 Task: Check article "Using custom ticket fields in business rules and views".
Action: Mouse moved to (1332, 124)
Screenshot: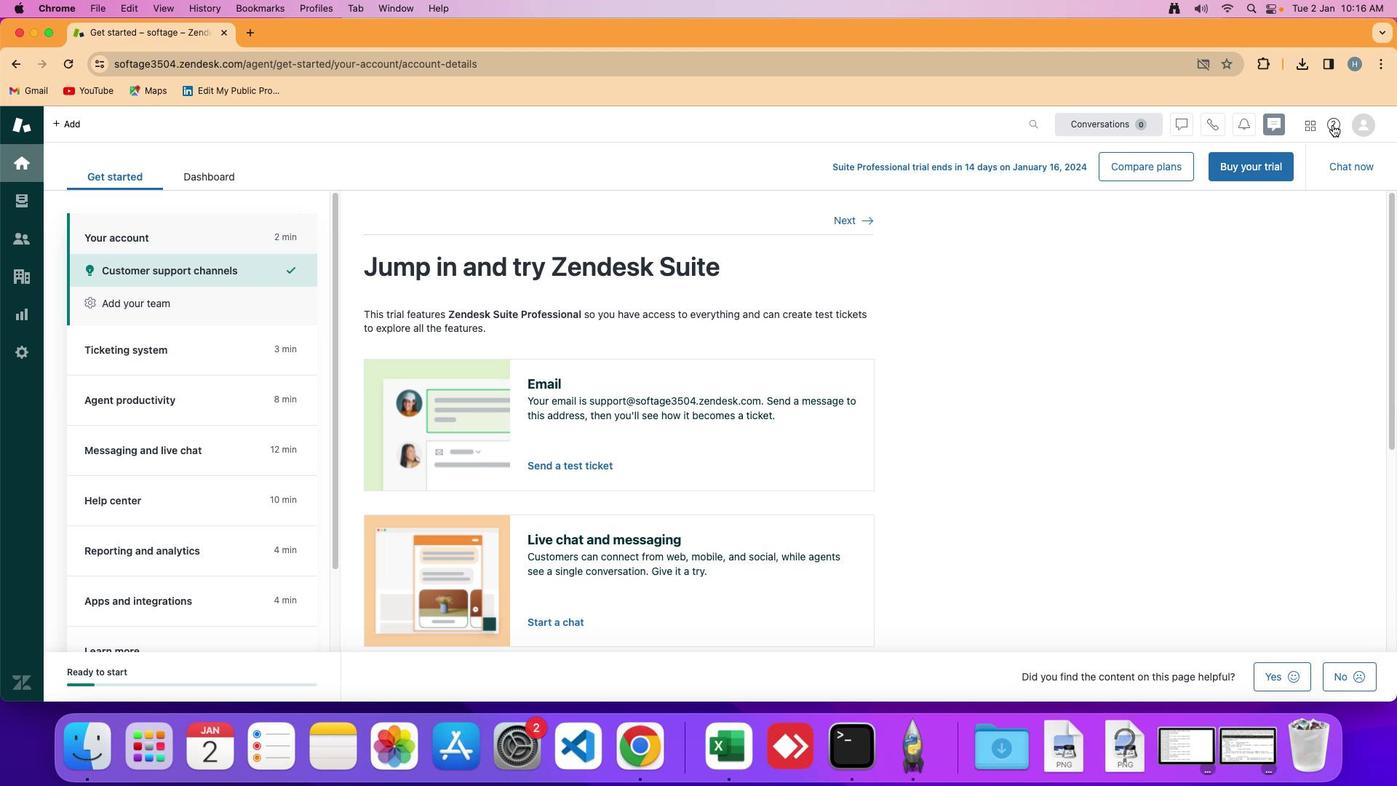 
Action: Mouse pressed left at (1332, 124)
Screenshot: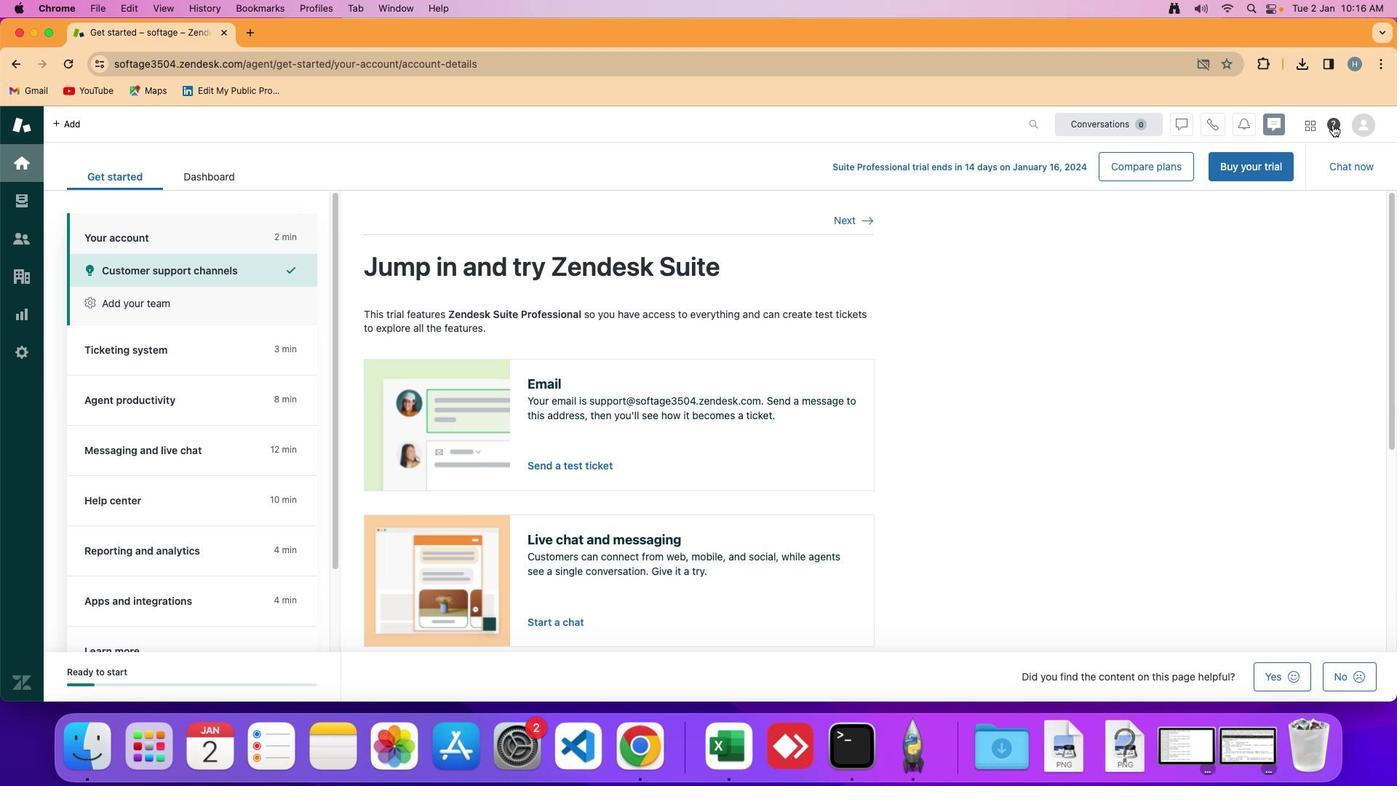 
Action: Mouse moved to (1285, 433)
Screenshot: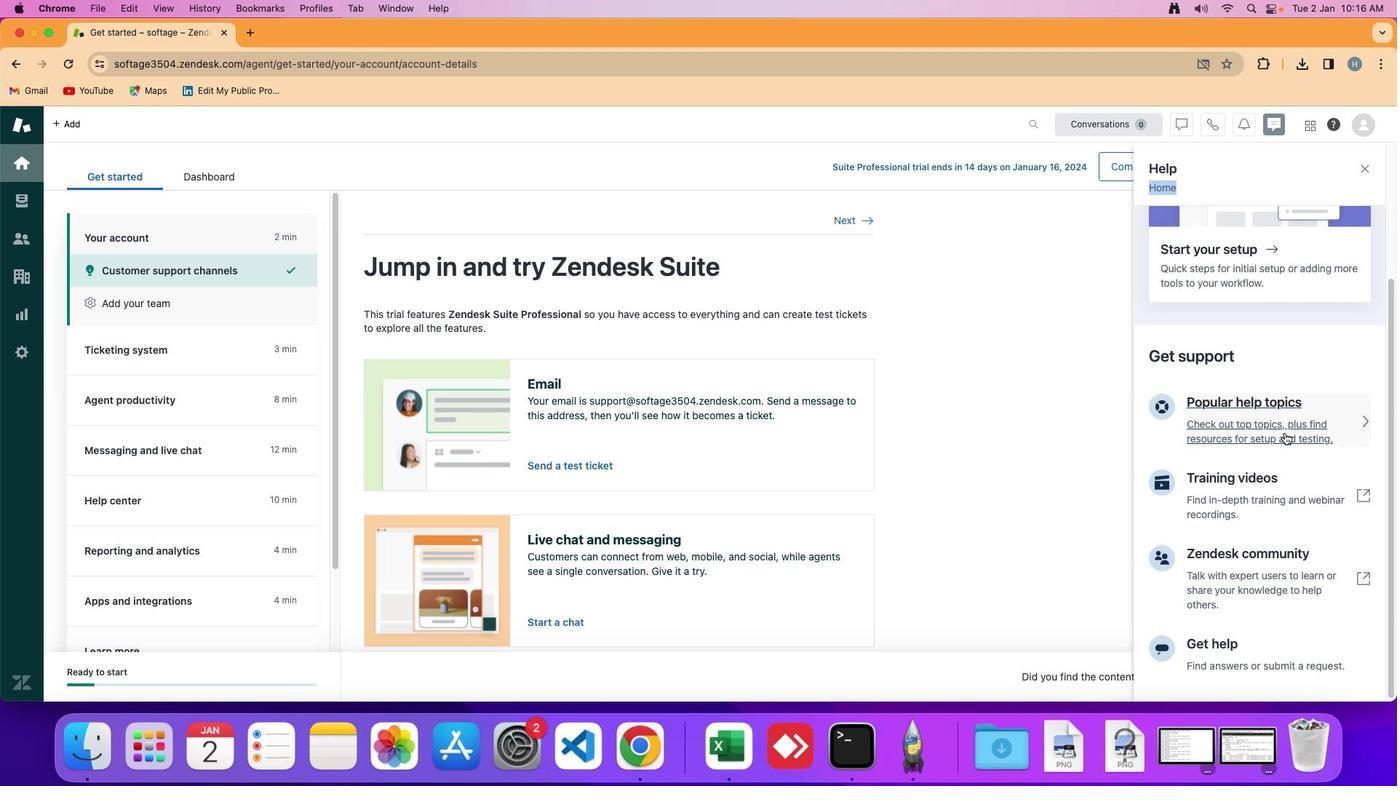 
Action: Mouse pressed left at (1285, 433)
Screenshot: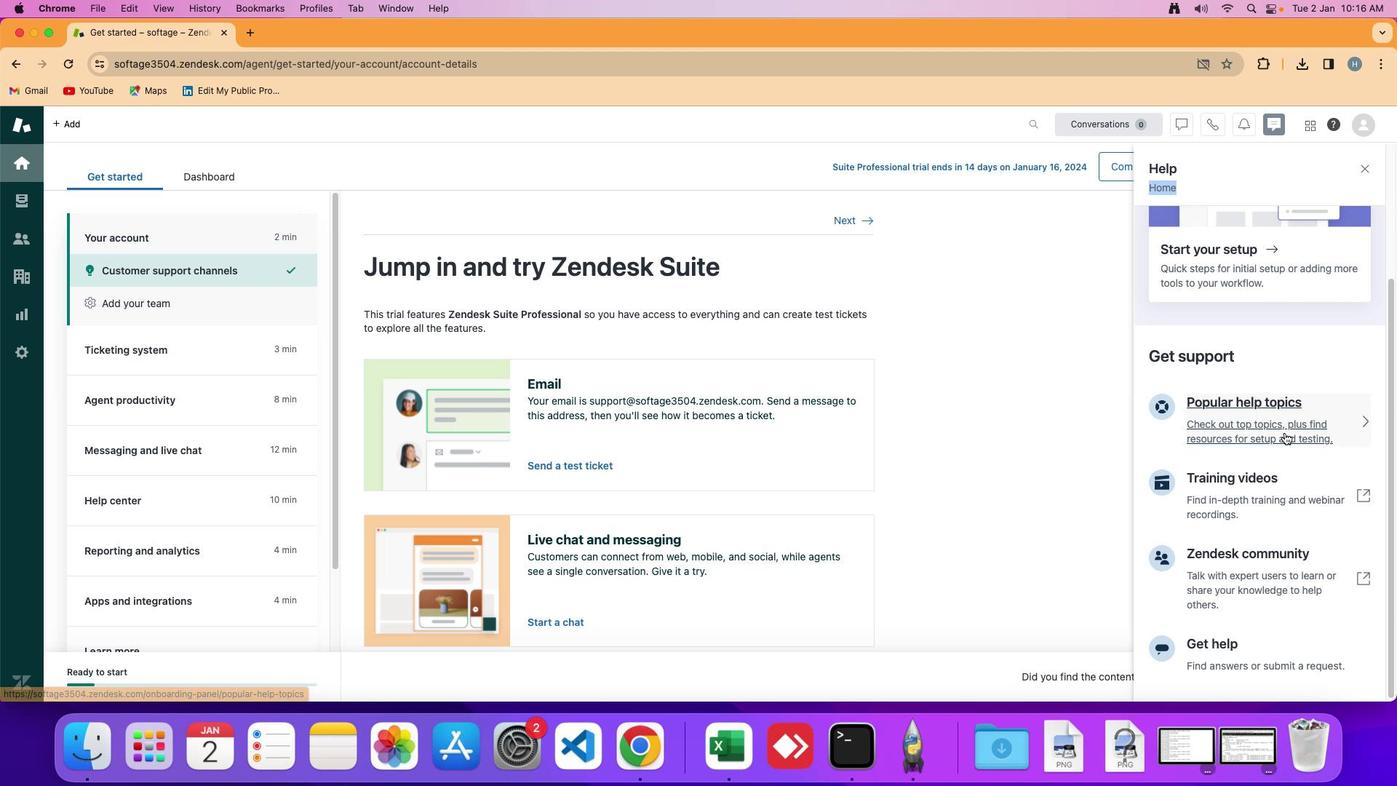 
Action: Mouse moved to (1266, 673)
Screenshot: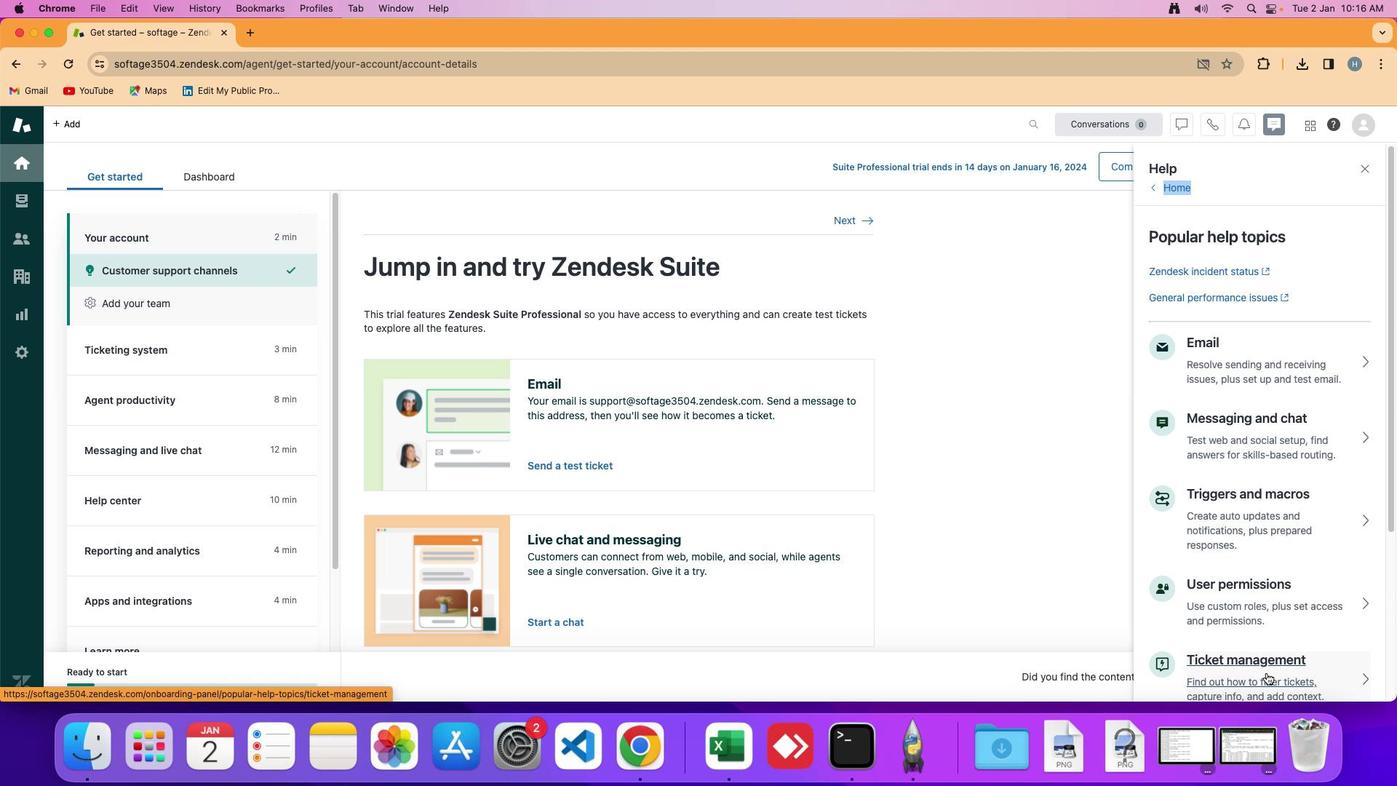 
Action: Mouse pressed left at (1266, 673)
Screenshot: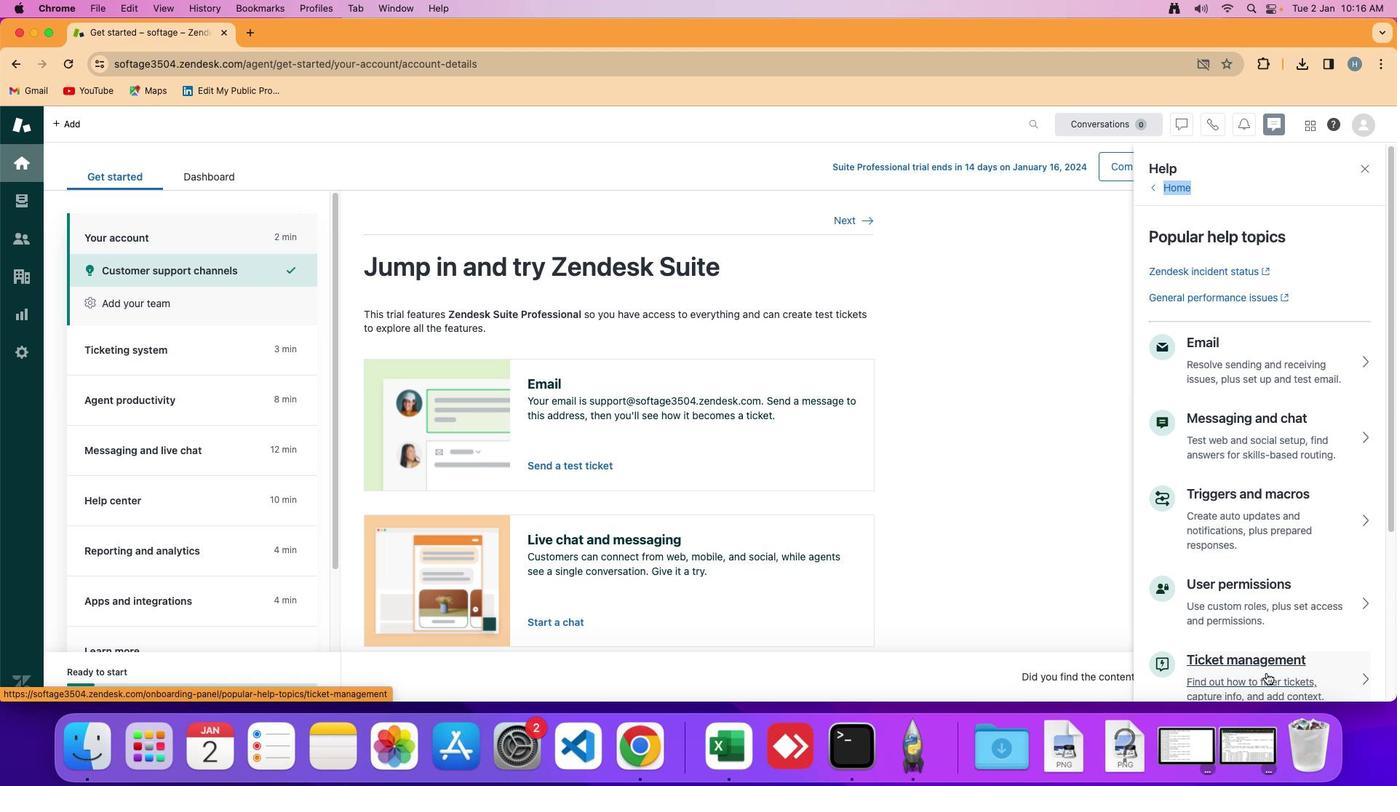 
Action: Mouse moved to (1275, 572)
Screenshot: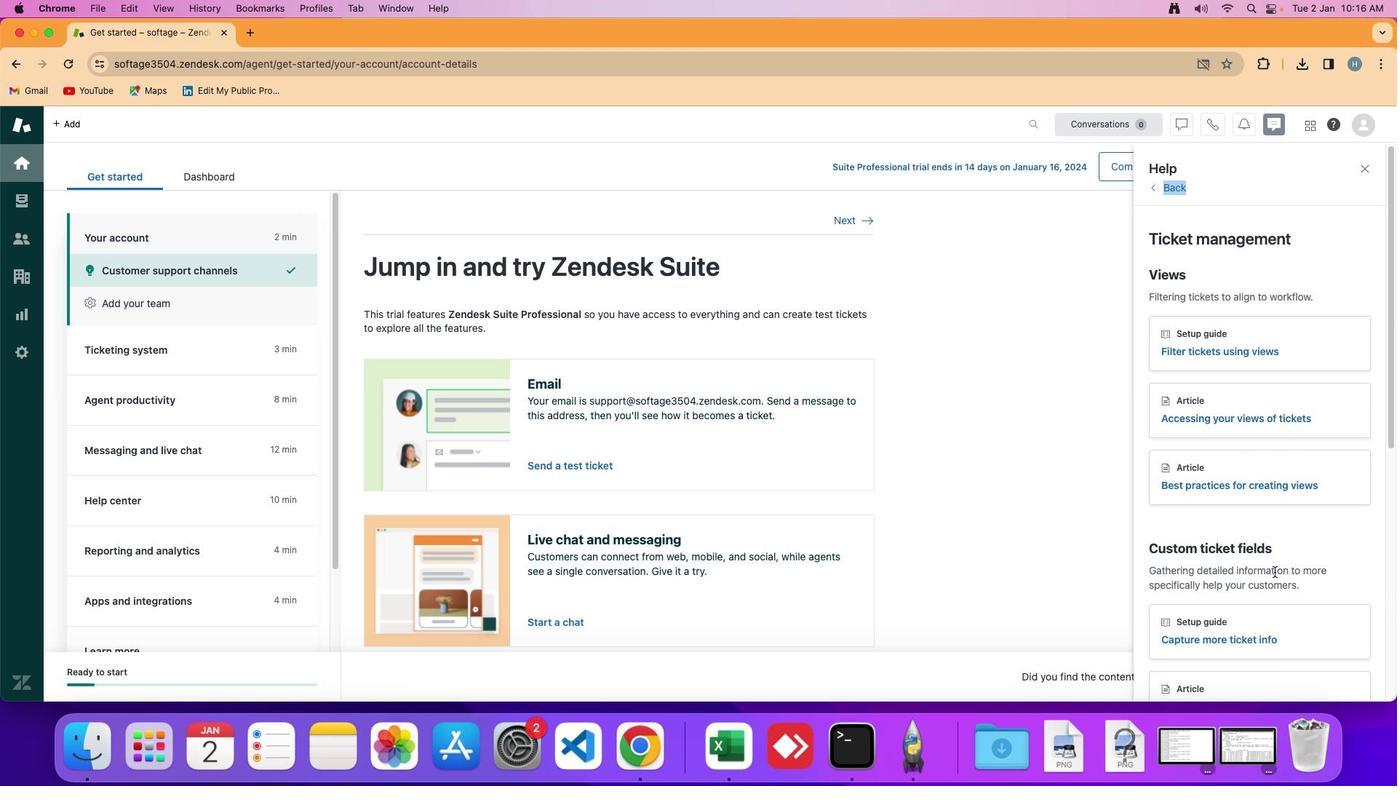 
Action: Mouse scrolled (1275, 572) with delta (0, 0)
Screenshot: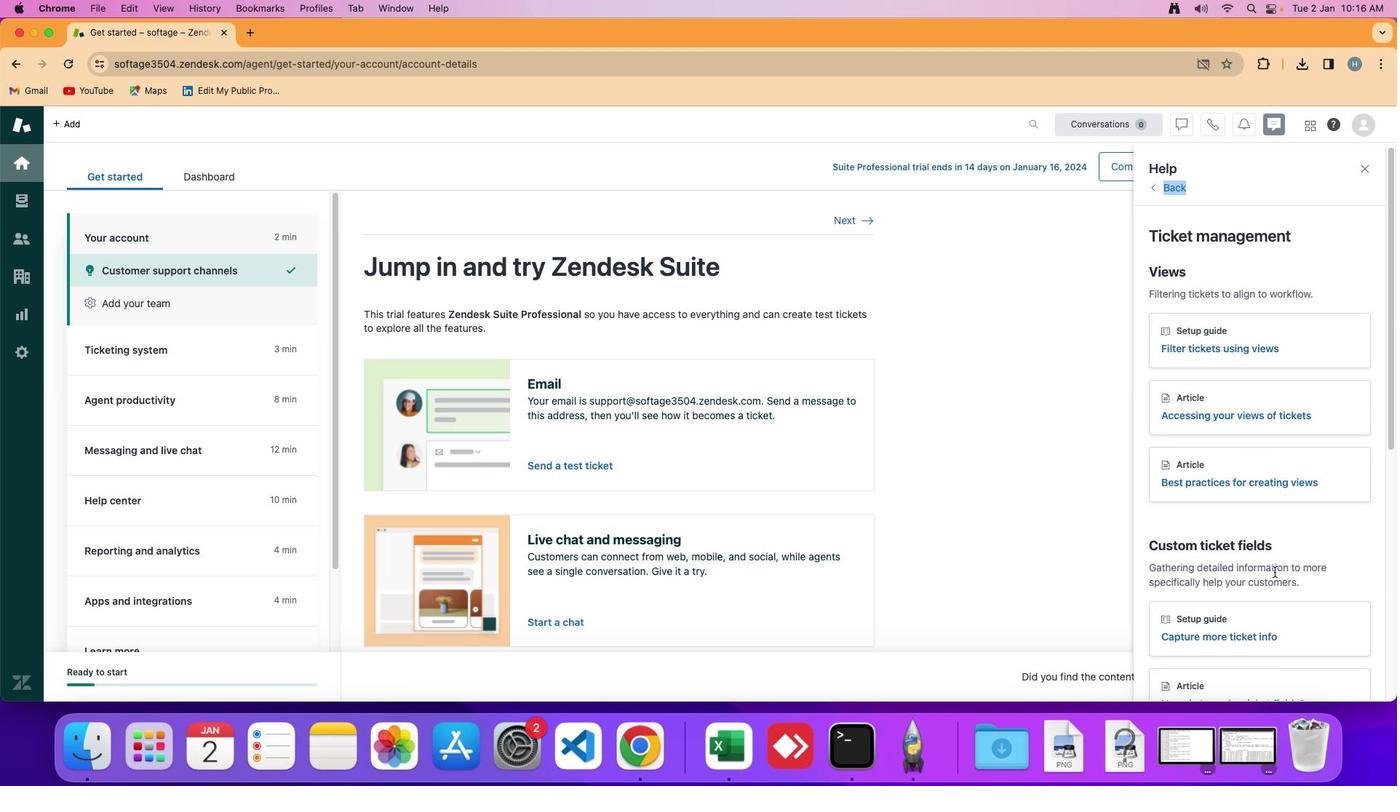 
Action: Mouse scrolled (1275, 572) with delta (0, 0)
Screenshot: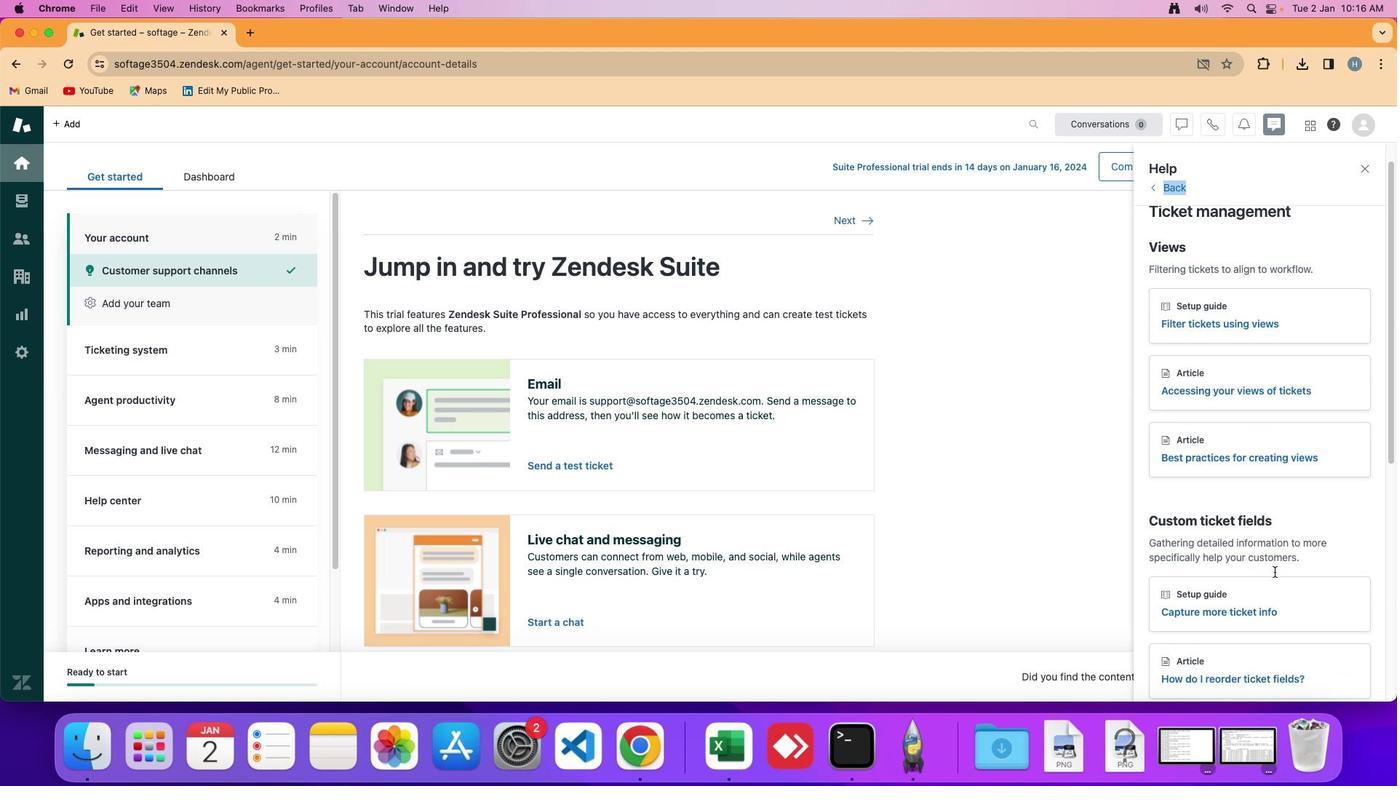 
Action: Mouse scrolled (1275, 572) with delta (0, -1)
Screenshot: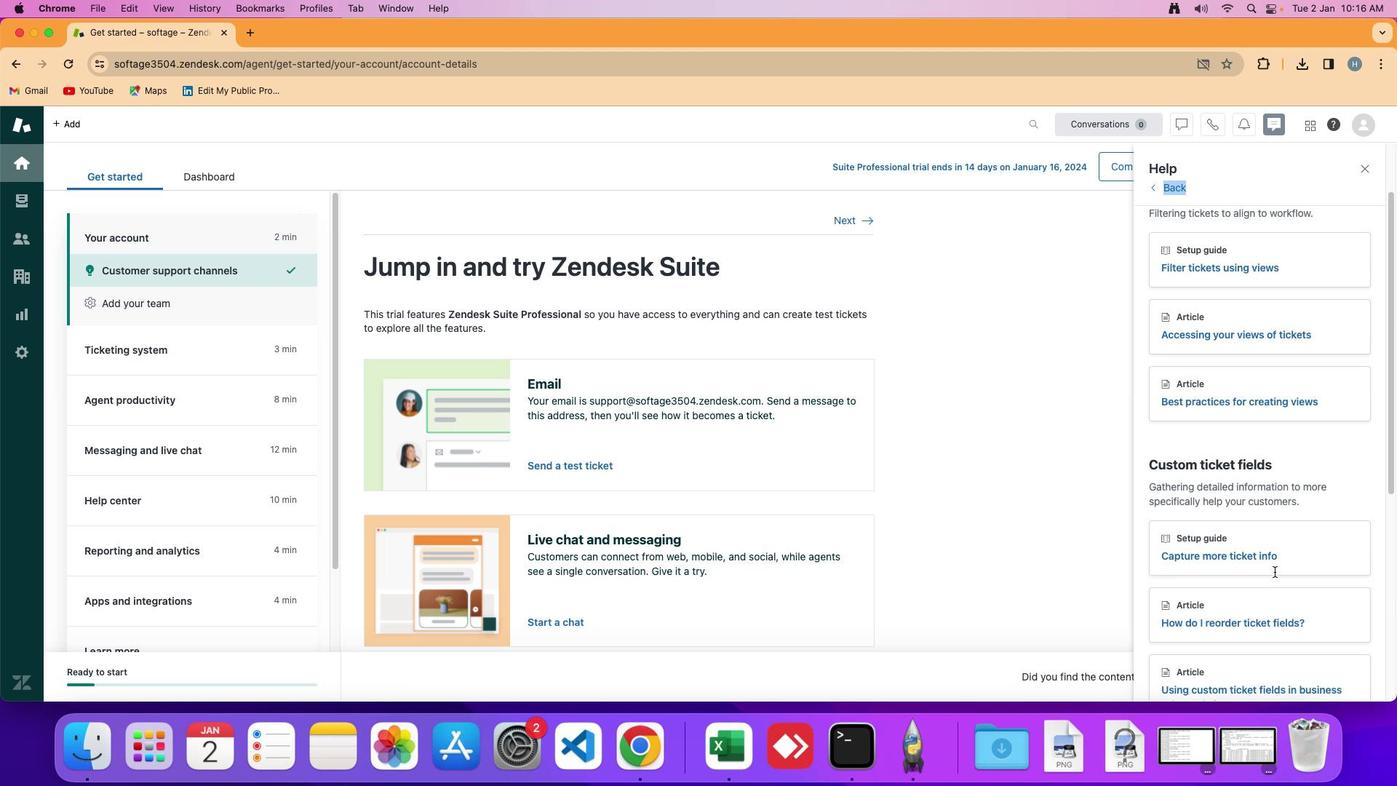 
Action: Mouse scrolled (1275, 572) with delta (0, -2)
Screenshot: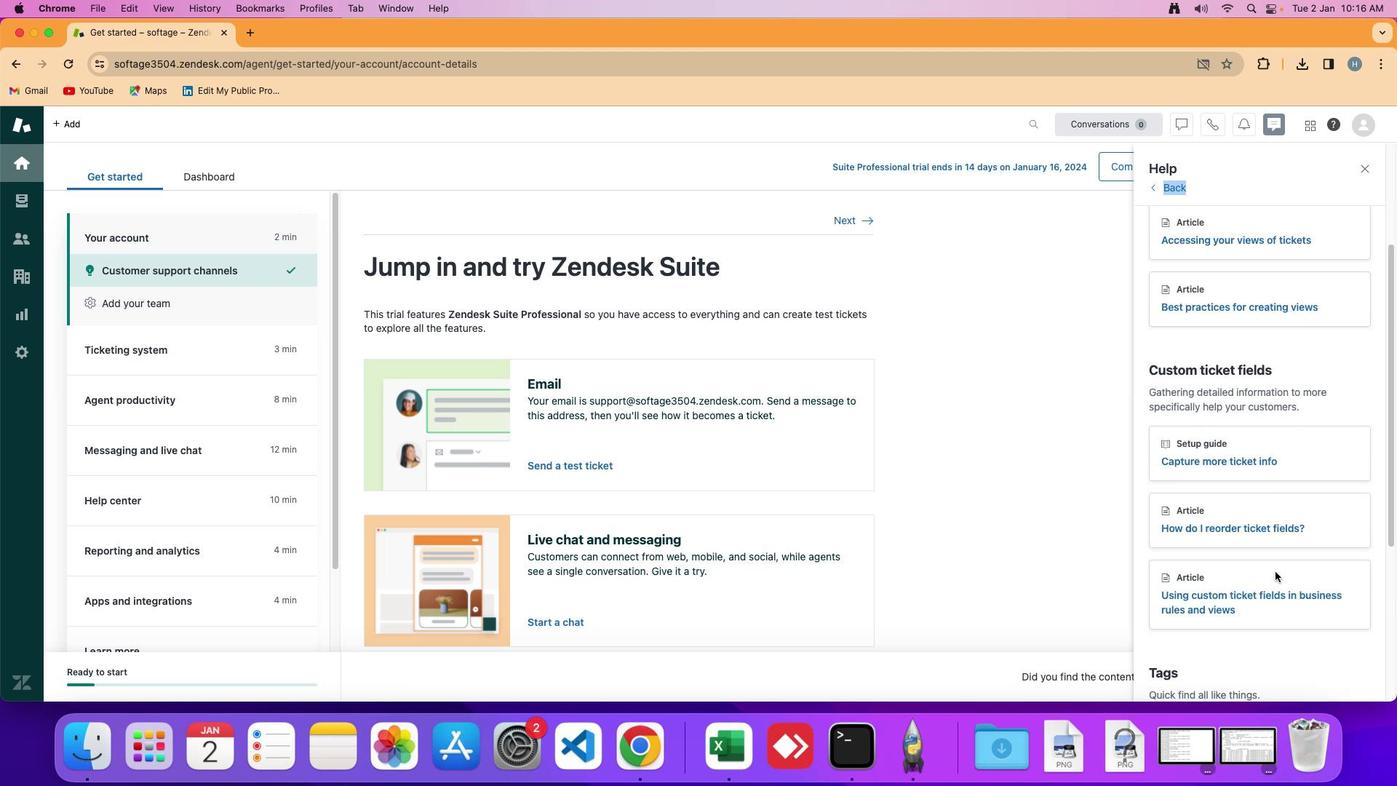 
Action: Mouse moved to (1275, 571)
Screenshot: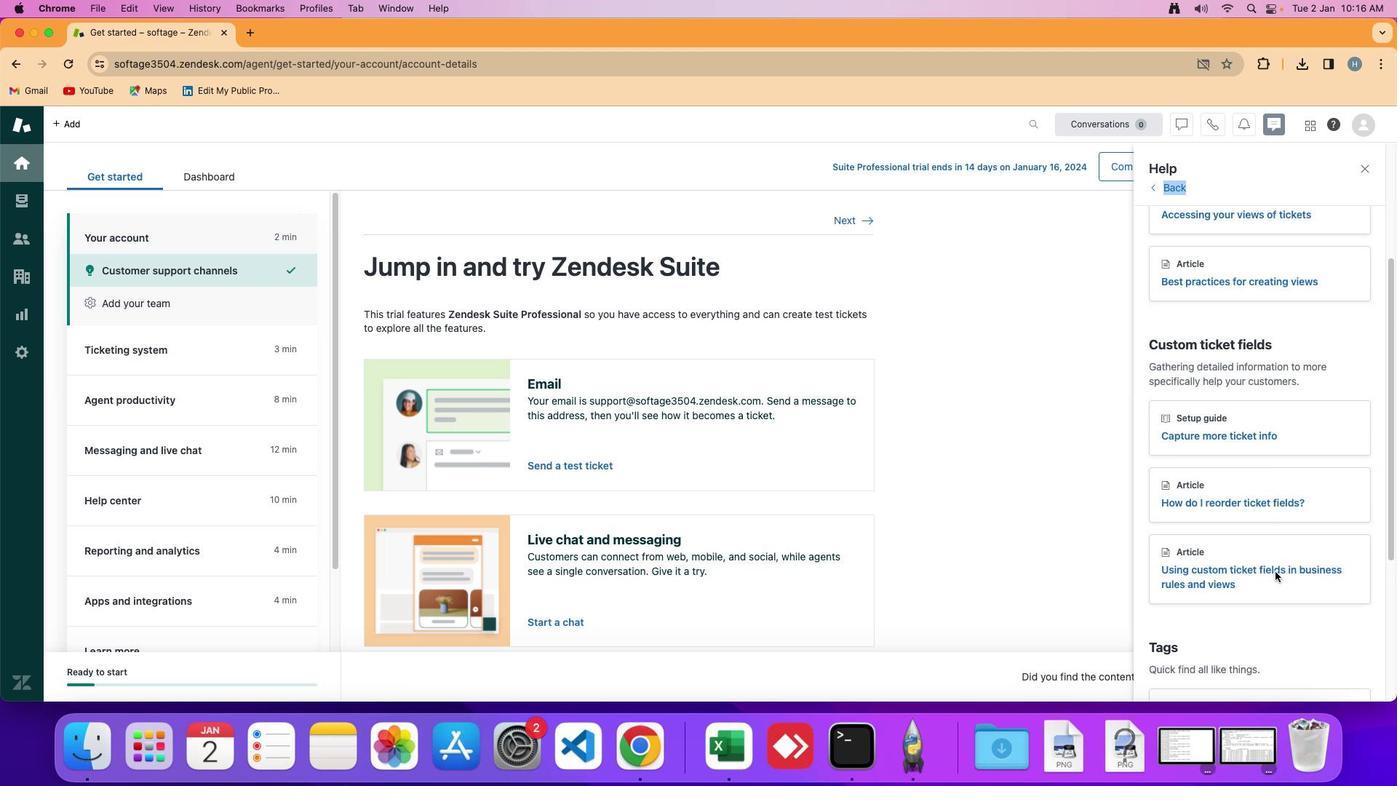 
Action: Mouse scrolled (1275, 571) with delta (0, -1)
Screenshot: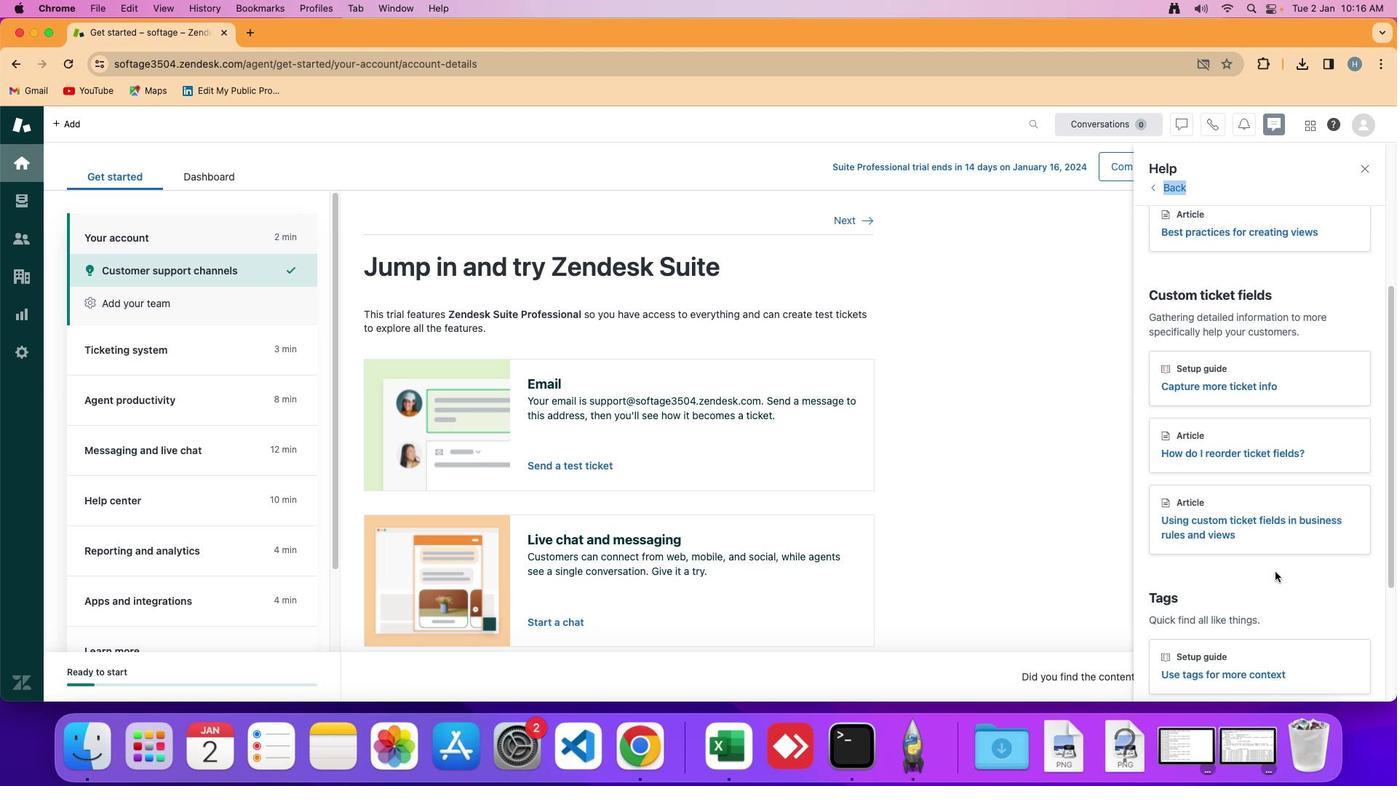 
Action: Mouse moved to (1286, 500)
Screenshot: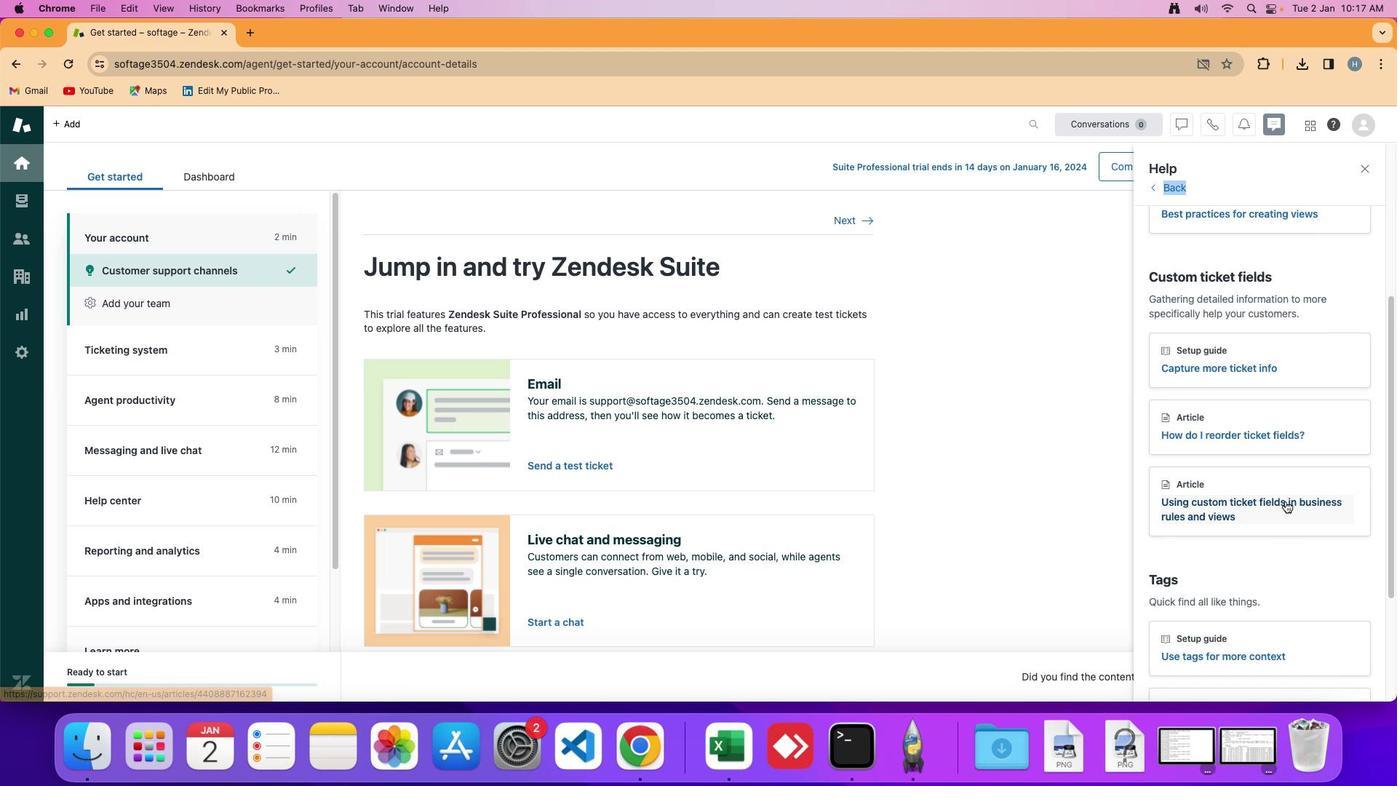 
Action: Mouse pressed left at (1286, 500)
Screenshot: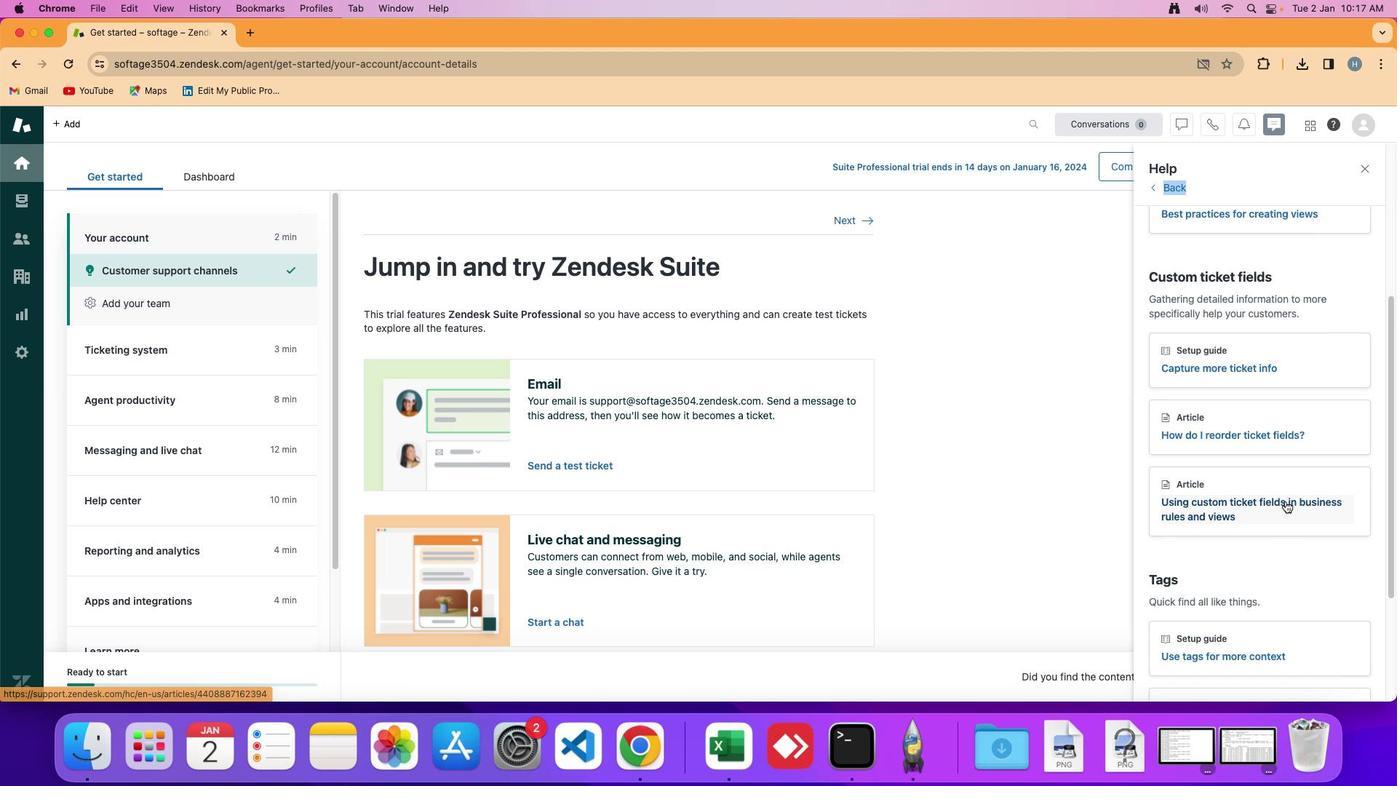
